 Task: Look for the flat.
Action: Mouse moved to (786, 92)
Screenshot: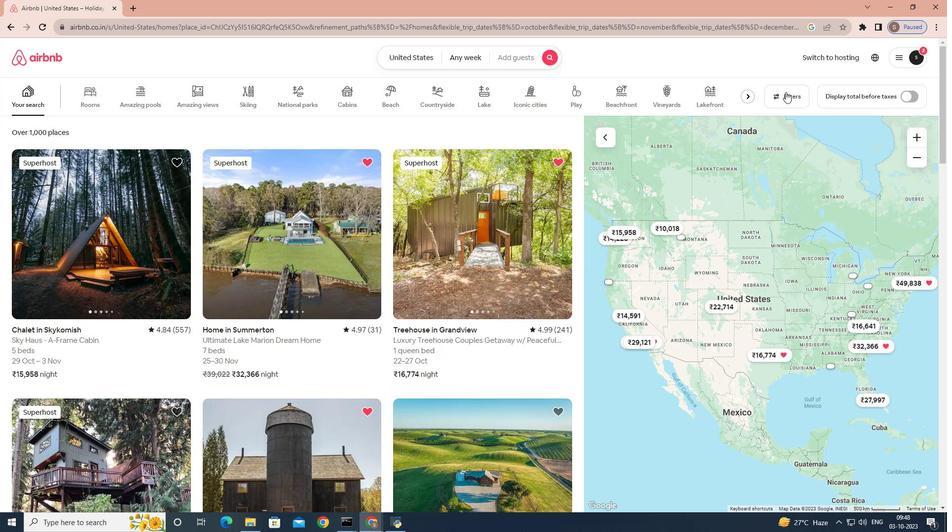 
Action: Mouse pressed left at (786, 92)
Screenshot: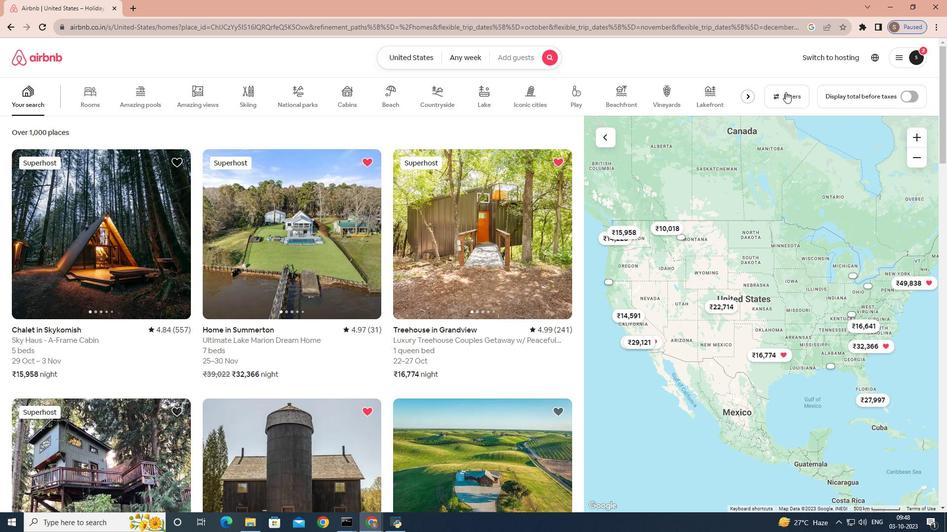 
Action: Mouse moved to (592, 157)
Screenshot: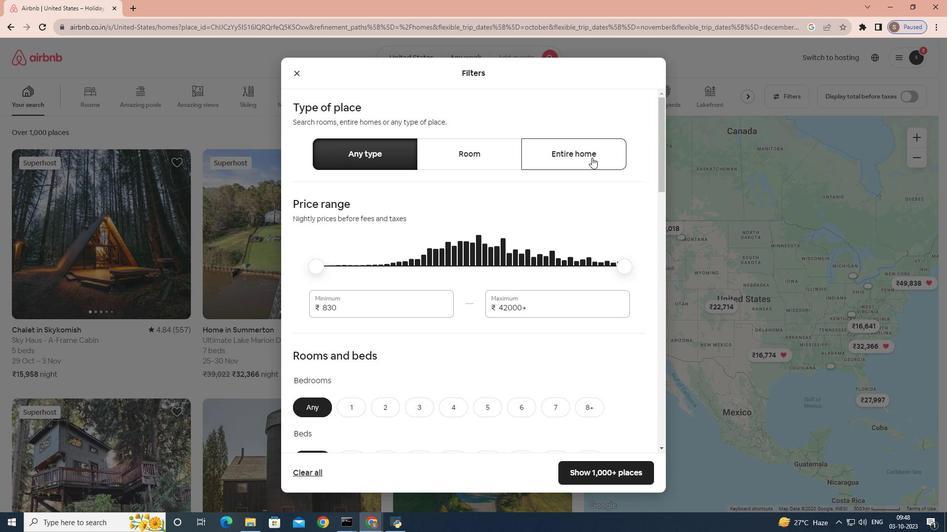 
Action: Mouse pressed left at (592, 157)
Screenshot: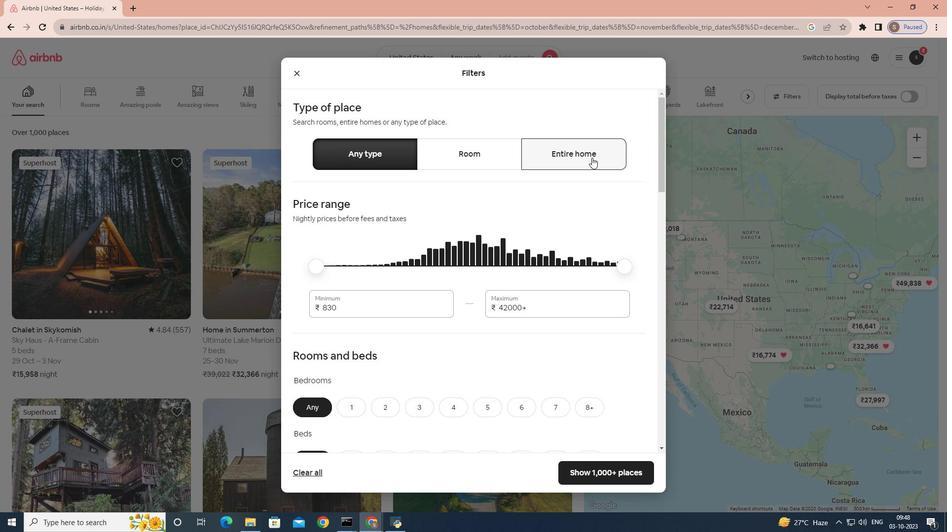 
Action: Mouse moved to (580, 166)
Screenshot: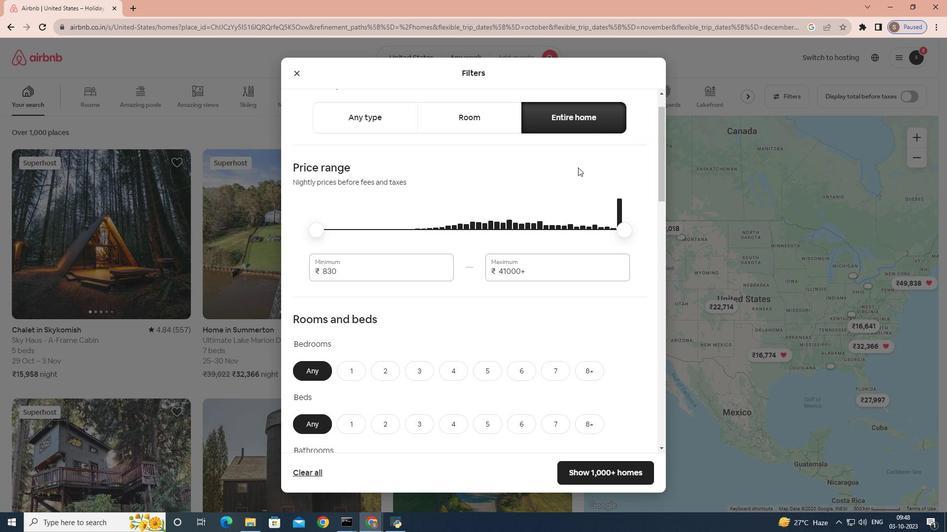 
Action: Mouse scrolled (580, 165) with delta (0, 0)
Screenshot: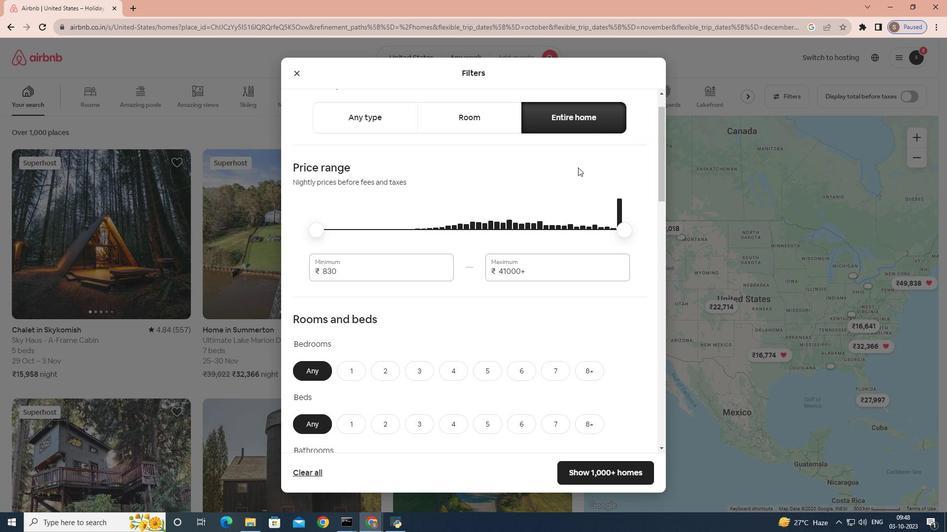 
Action: Mouse moved to (578, 167)
Screenshot: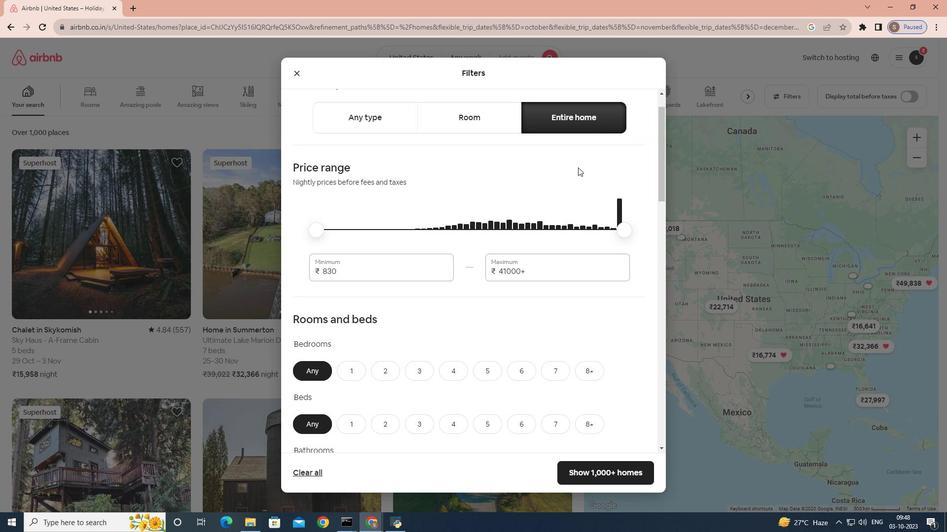 
Action: Mouse scrolled (578, 167) with delta (0, 0)
Screenshot: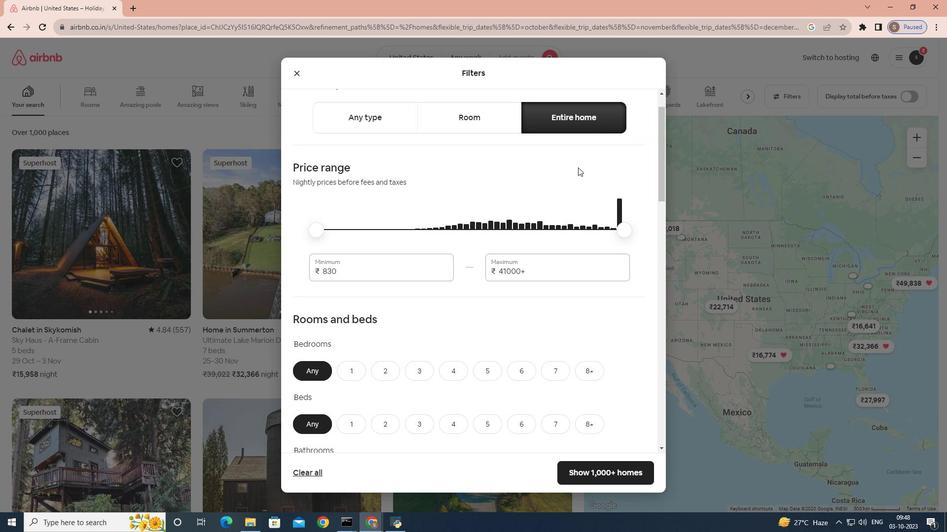 
Action: Mouse scrolled (578, 167) with delta (0, 0)
Screenshot: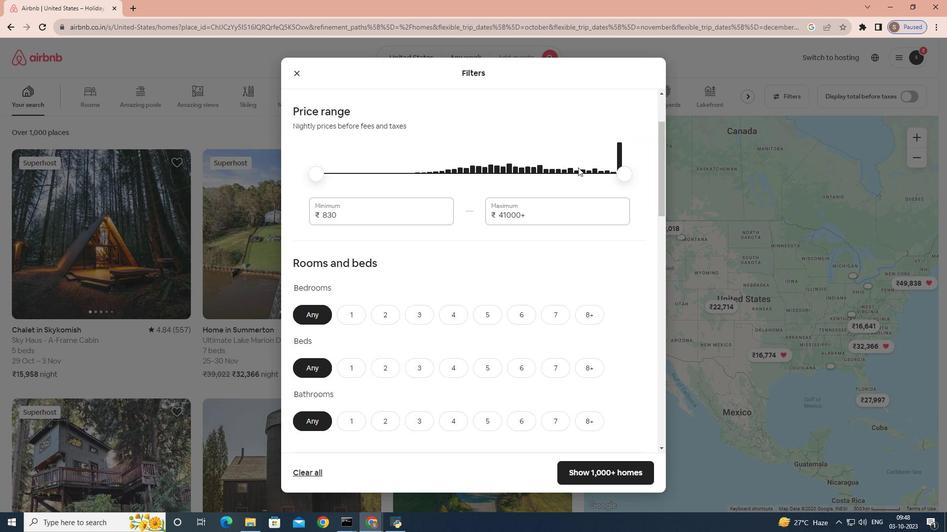 
Action: Mouse scrolled (578, 167) with delta (0, 0)
Screenshot: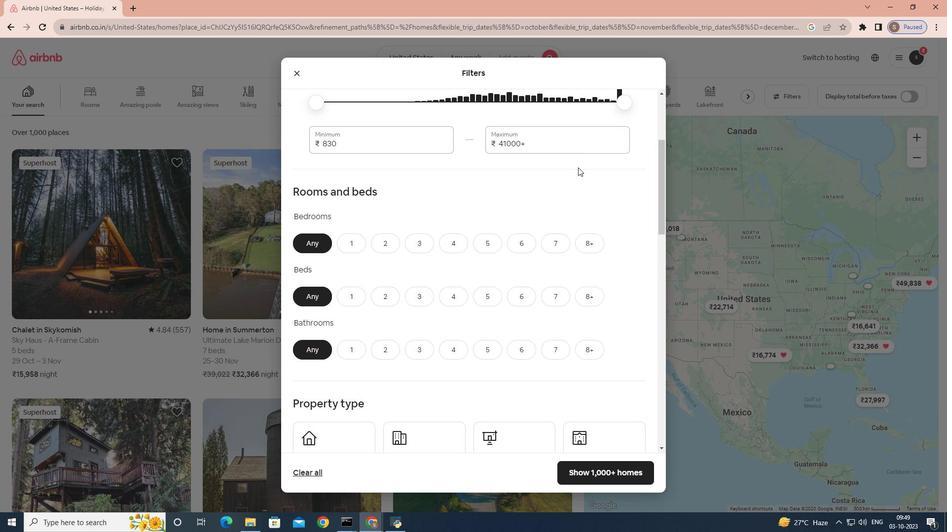 
Action: Mouse scrolled (578, 167) with delta (0, 0)
Screenshot: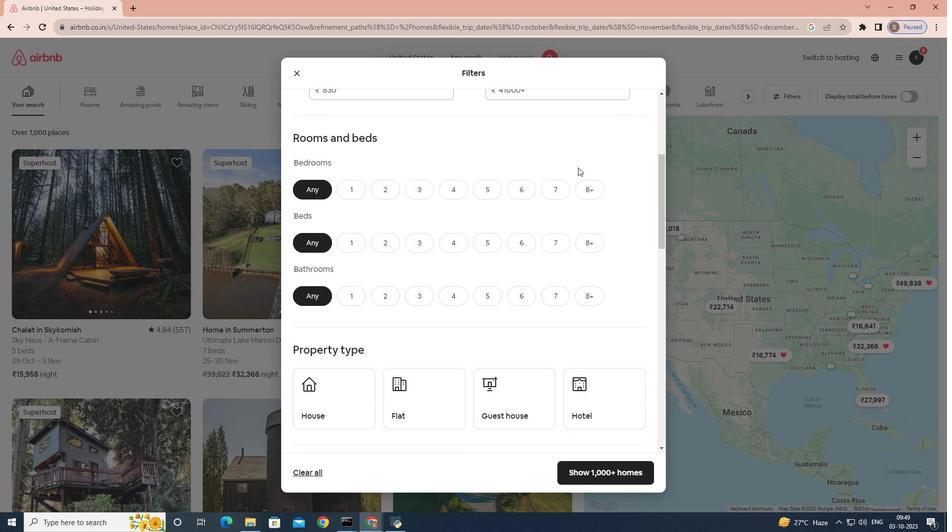 
Action: Mouse scrolled (578, 167) with delta (0, 0)
Screenshot: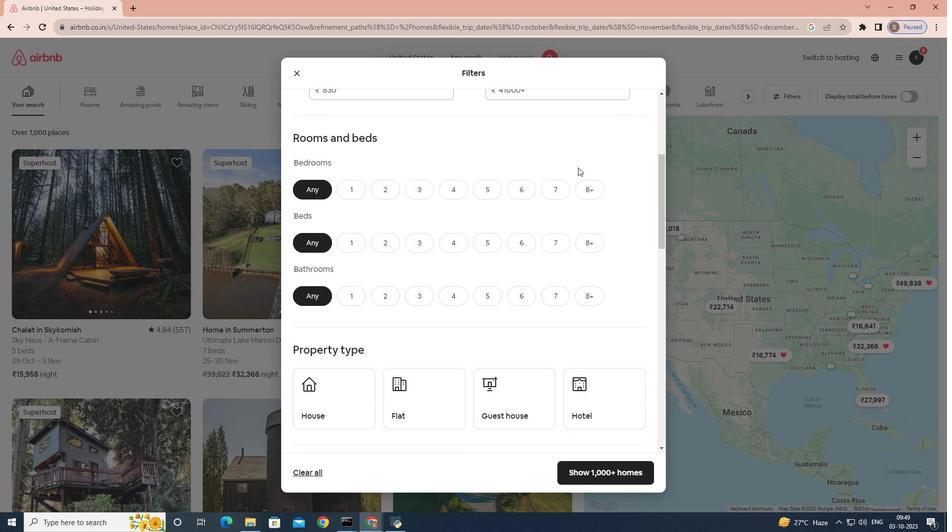 
Action: Mouse scrolled (578, 167) with delta (0, 0)
Screenshot: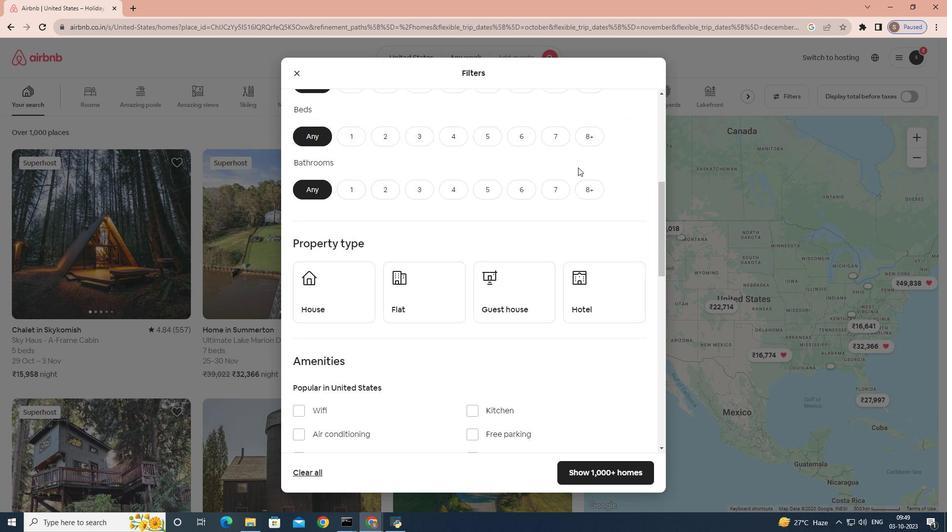
Action: Mouse moved to (561, 179)
Screenshot: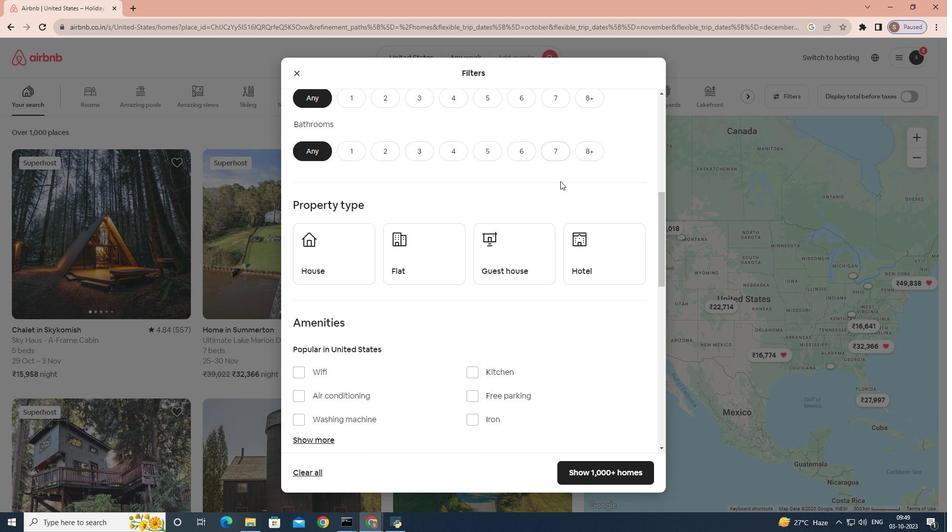 
Action: Mouse scrolled (561, 178) with delta (0, 0)
Screenshot: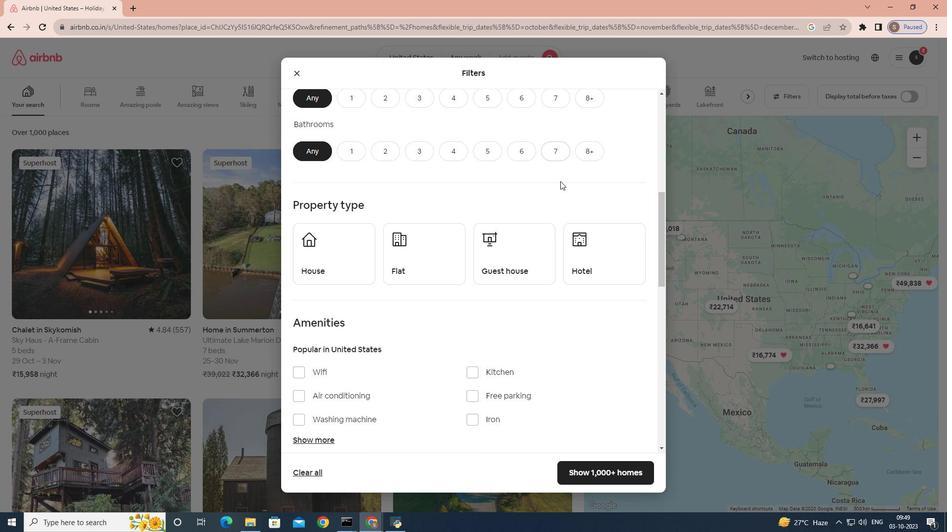 
Action: Mouse moved to (560, 181)
Screenshot: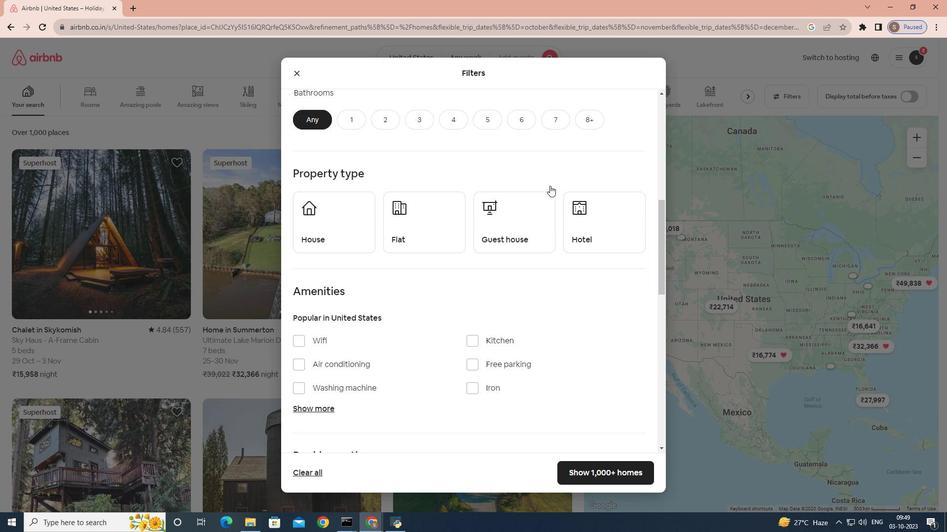 
Action: Mouse scrolled (560, 181) with delta (0, 0)
Screenshot: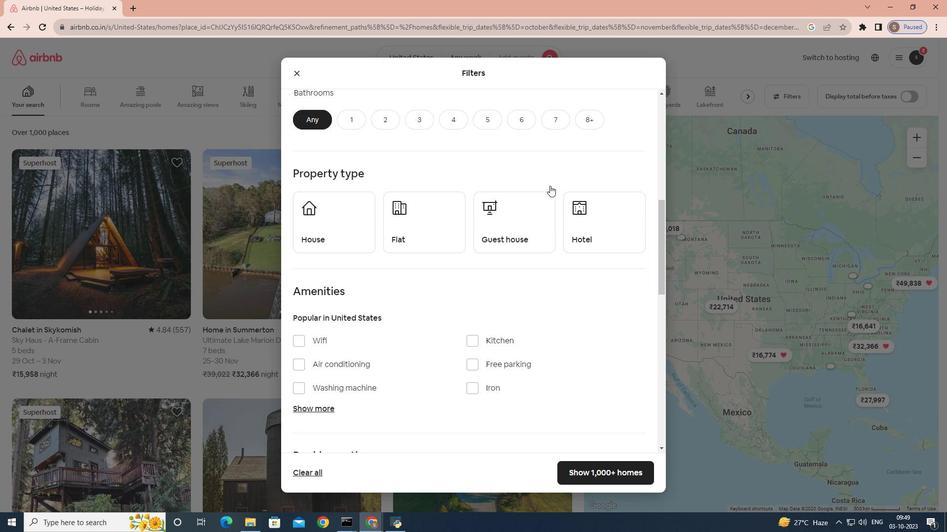 
Action: Mouse moved to (424, 193)
Screenshot: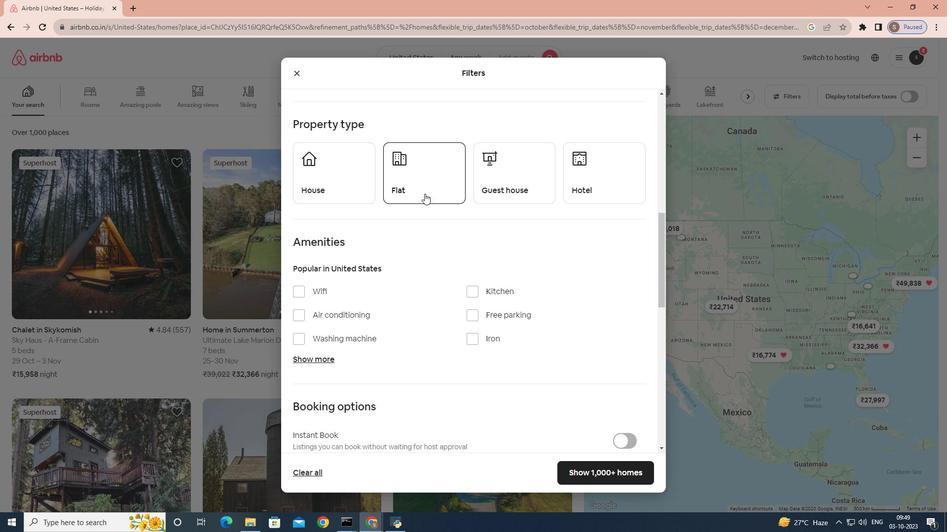 
Action: Mouse pressed left at (424, 193)
Screenshot: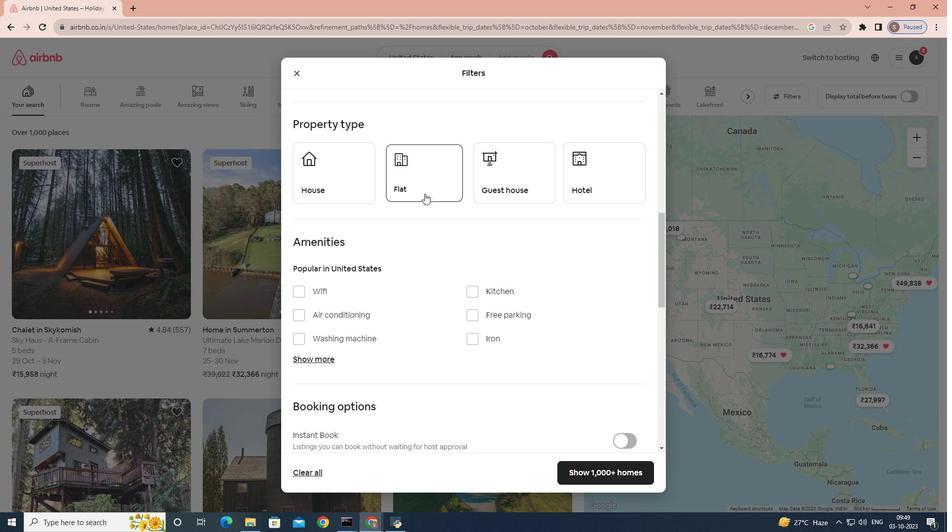 
Action: Mouse moved to (582, 474)
Screenshot: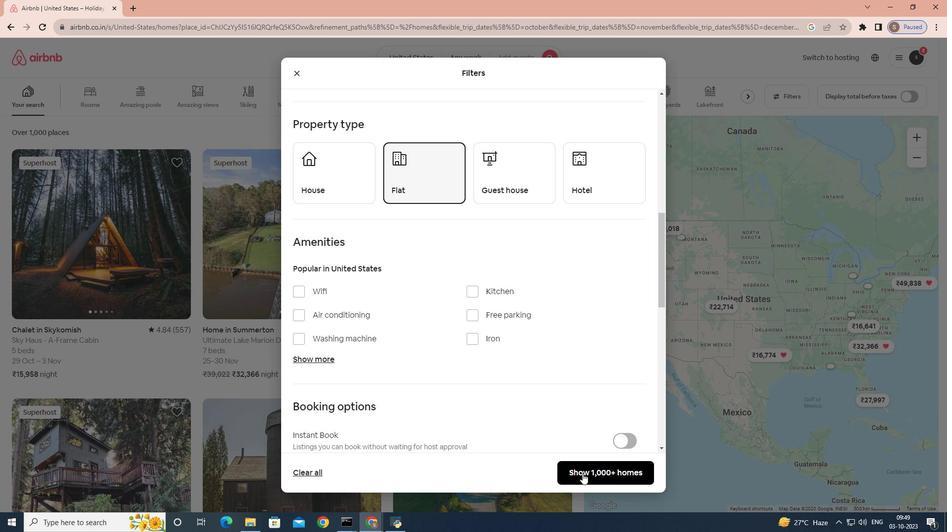 
Action: Mouse pressed left at (582, 474)
Screenshot: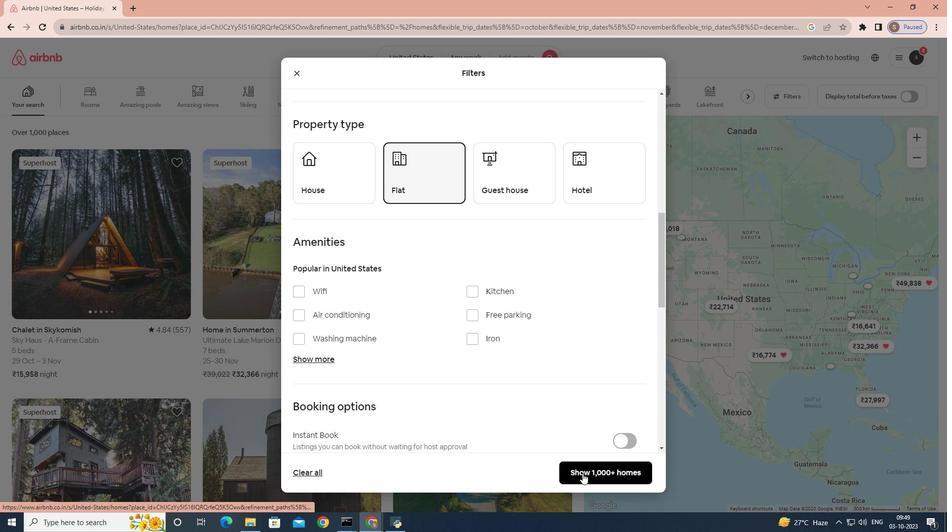 
Action: Mouse moved to (578, 469)
Screenshot: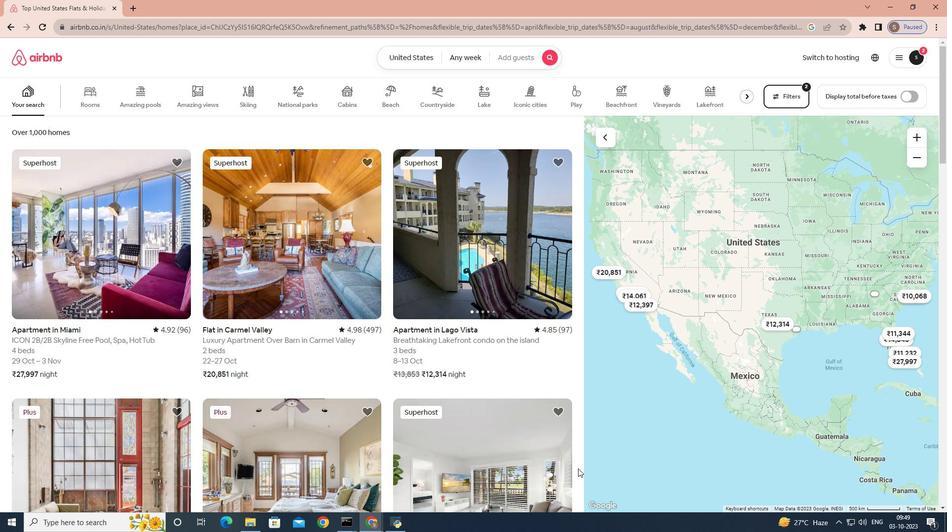 
